 Task: Enable the option "Use mb-tree rate control" for "H.264/MPEG-4 Part 10/AVC encoder (x264).
Action: Mouse moved to (92, 12)
Screenshot: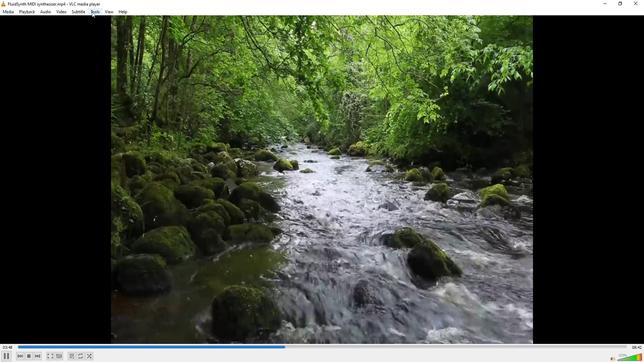
Action: Mouse pressed left at (92, 12)
Screenshot: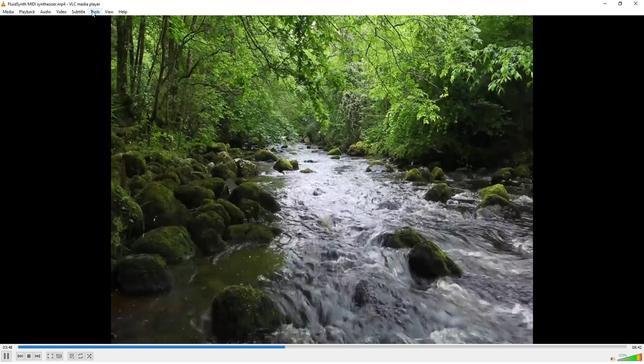 
Action: Mouse moved to (110, 94)
Screenshot: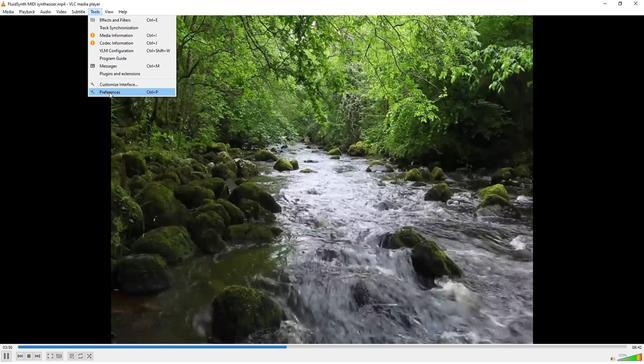 
Action: Mouse pressed left at (110, 94)
Screenshot: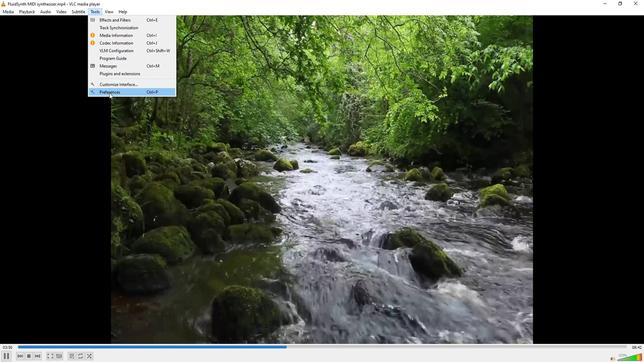 
Action: Mouse moved to (77, 283)
Screenshot: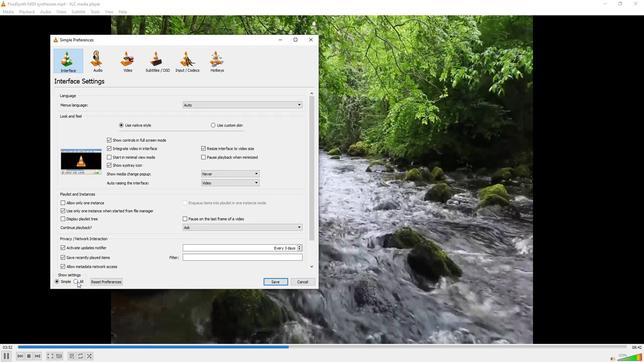 
Action: Mouse pressed left at (77, 283)
Screenshot: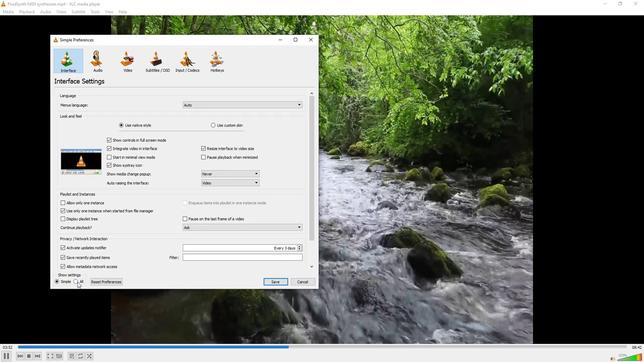 
Action: Mouse moved to (65, 217)
Screenshot: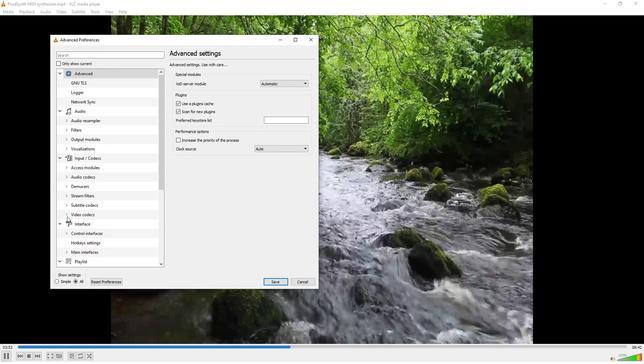 
Action: Mouse pressed left at (65, 217)
Screenshot: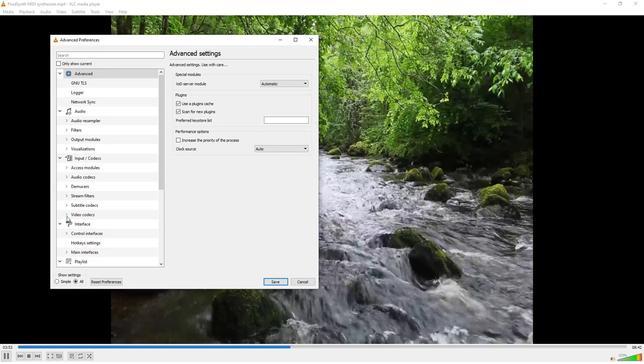 
Action: Mouse moved to (74, 221)
Screenshot: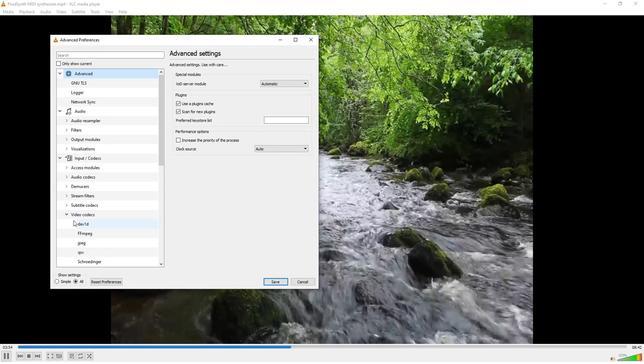 
Action: Mouse scrolled (74, 221) with delta (0, 0)
Screenshot: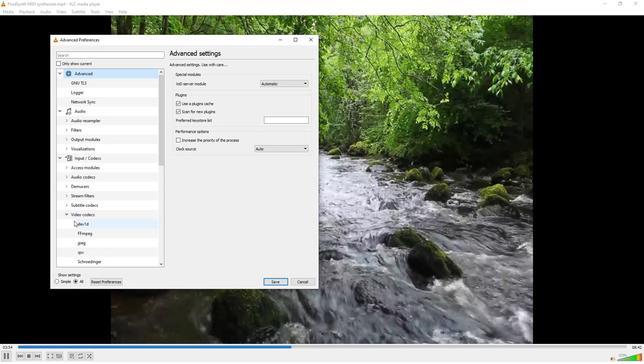 
Action: Mouse moved to (88, 259)
Screenshot: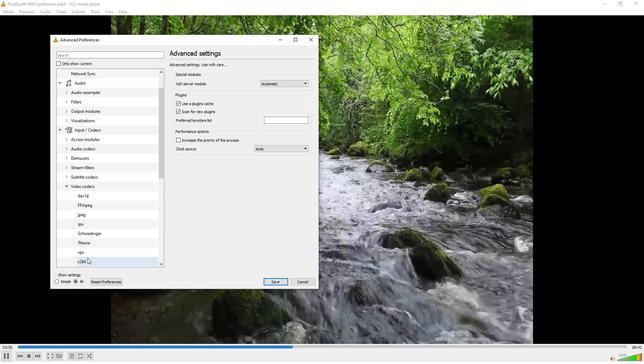 
Action: Mouse pressed left at (88, 259)
Screenshot: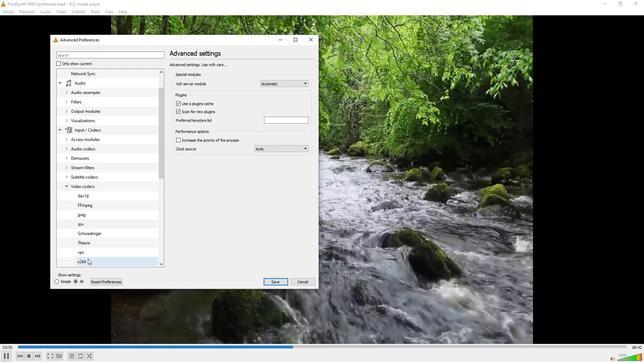 
Action: Mouse moved to (203, 227)
Screenshot: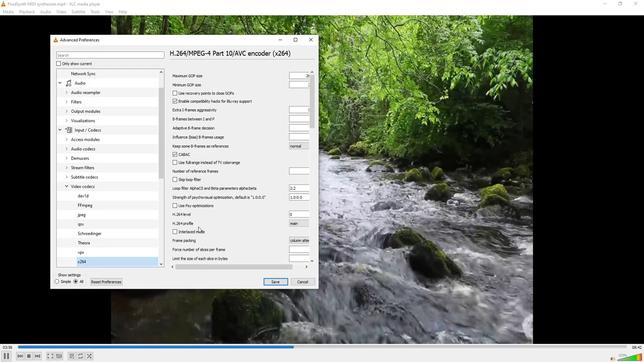 
Action: Mouse scrolled (203, 227) with delta (0, 0)
Screenshot: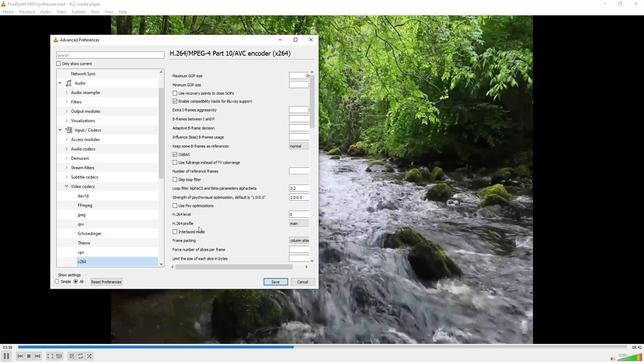
Action: Mouse scrolled (203, 227) with delta (0, 0)
Screenshot: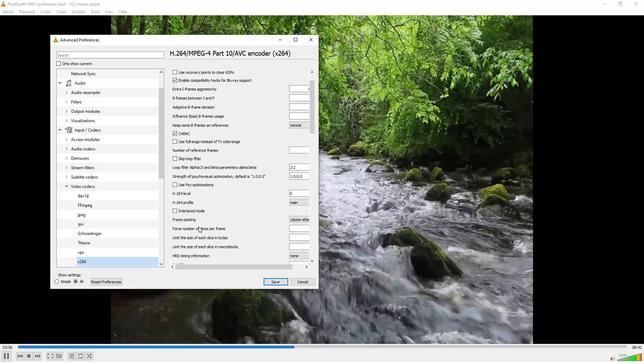 
Action: Mouse scrolled (203, 227) with delta (0, 0)
Screenshot: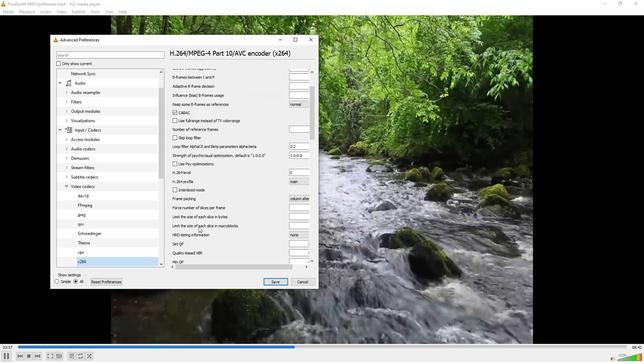 
Action: Mouse scrolled (203, 227) with delta (0, 0)
Screenshot: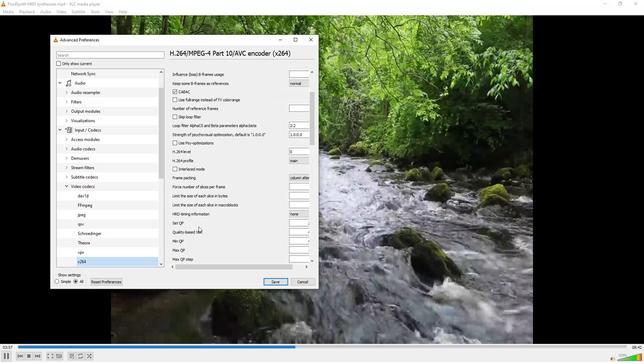 
Action: Mouse scrolled (203, 227) with delta (0, 0)
Screenshot: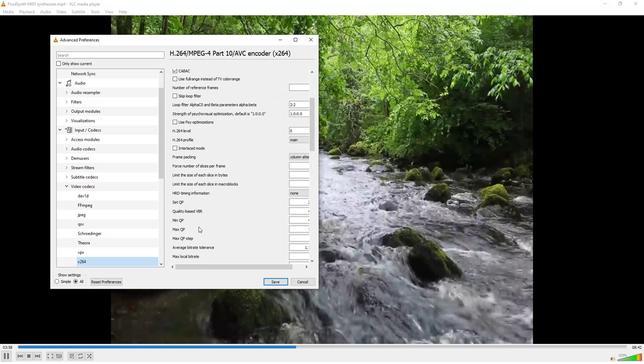 
Action: Mouse scrolled (203, 227) with delta (0, 0)
Screenshot: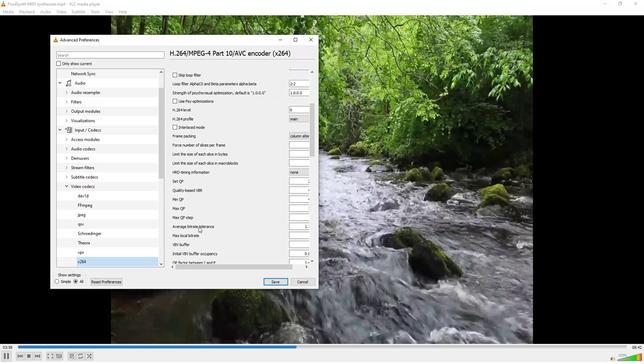 
Action: Mouse scrolled (203, 227) with delta (0, 0)
Screenshot: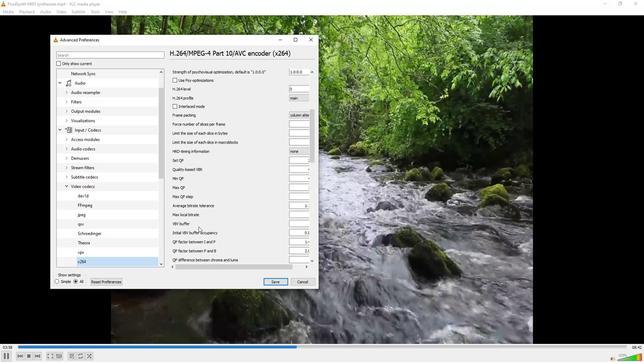 
Action: Mouse scrolled (203, 227) with delta (0, 0)
Screenshot: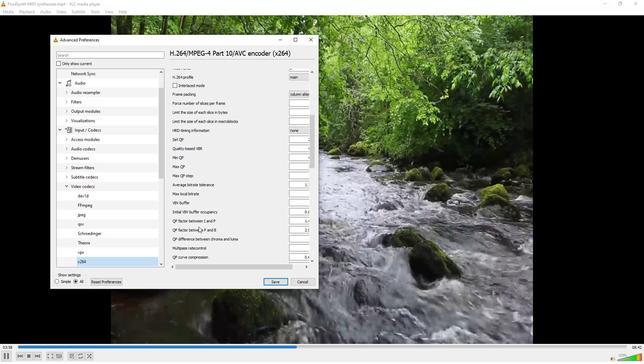 
Action: Mouse scrolled (203, 227) with delta (0, 0)
Screenshot: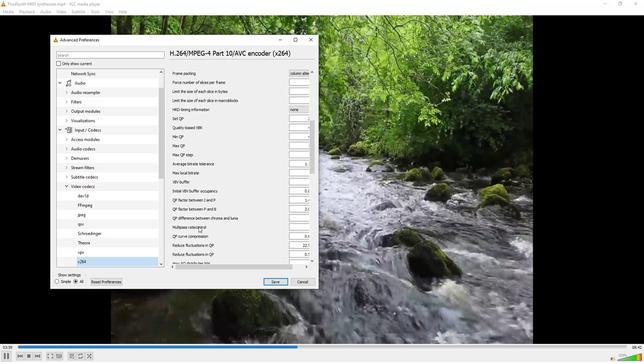 
Action: Mouse scrolled (203, 227) with delta (0, 0)
Screenshot: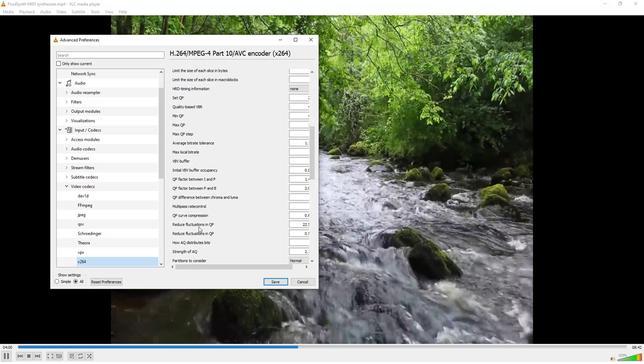 
Action: Mouse scrolled (203, 227) with delta (0, 0)
Screenshot: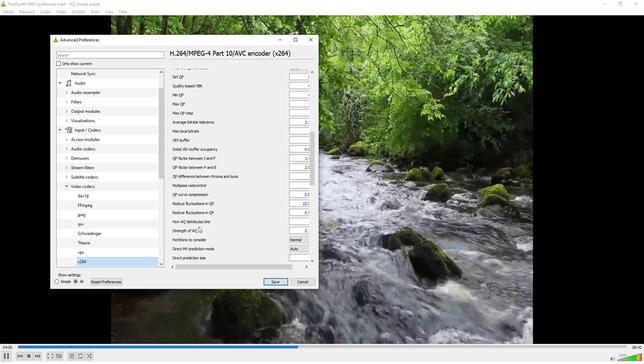 
Action: Mouse scrolled (203, 227) with delta (0, 0)
Screenshot: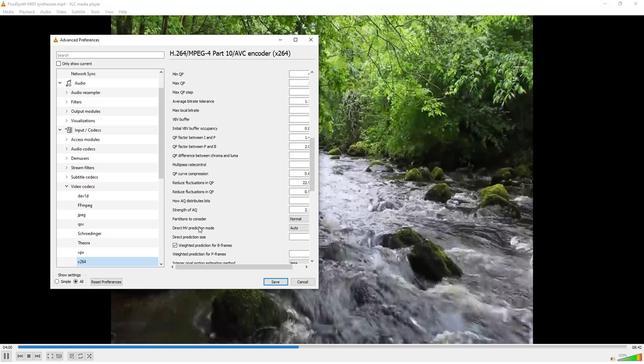 
Action: Mouse scrolled (203, 227) with delta (0, 0)
Screenshot: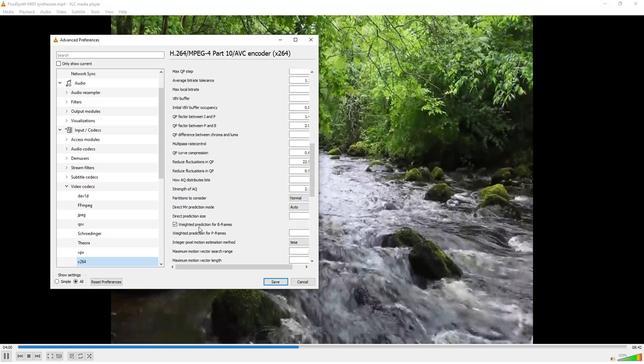 
Action: Mouse scrolled (203, 227) with delta (0, 0)
Screenshot: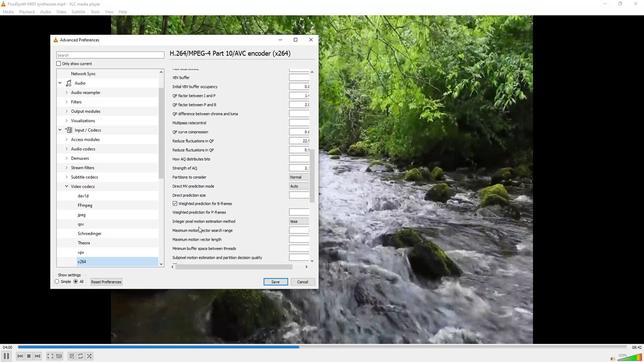 
Action: Mouse scrolled (203, 227) with delta (0, 0)
Screenshot: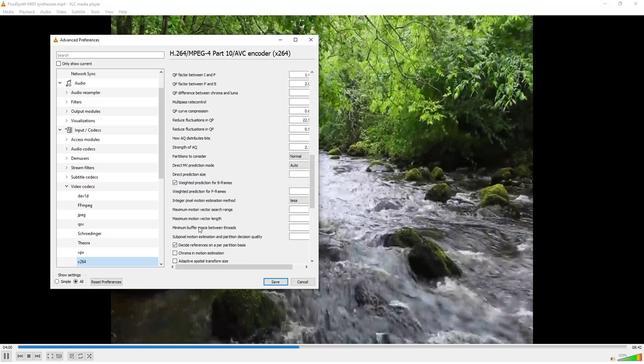
Action: Mouse moved to (203, 234)
Screenshot: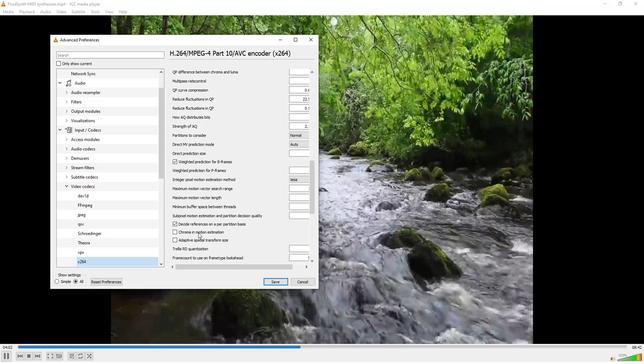 
Action: Mouse scrolled (203, 234) with delta (0, 0)
Screenshot: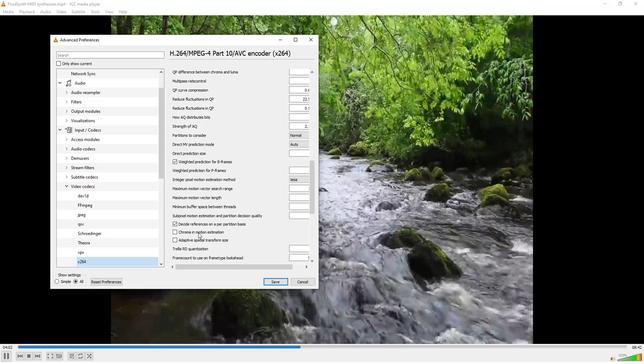 
Action: Mouse scrolled (203, 234) with delta (0, 0)
Screenshot: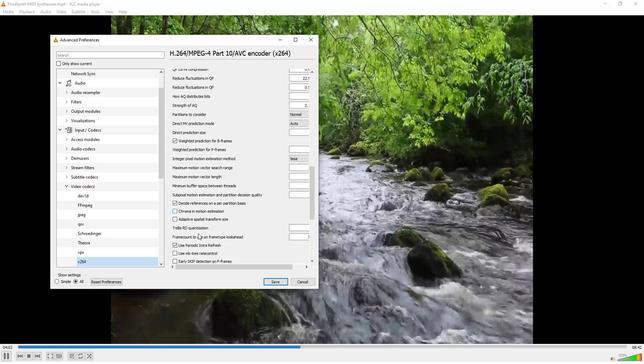 
Action: Mouse moved to (179, 234)
Screenshot: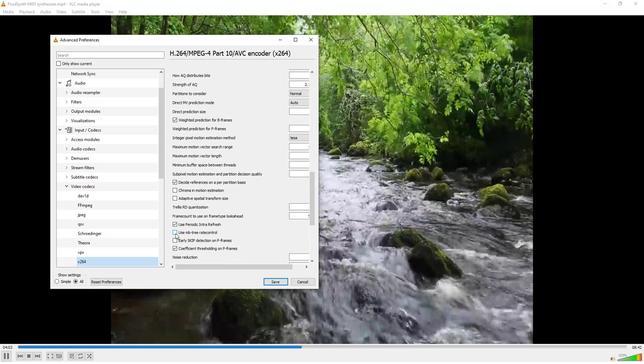 
Action: Mouse pressed left at (179, 234)
Screenshot: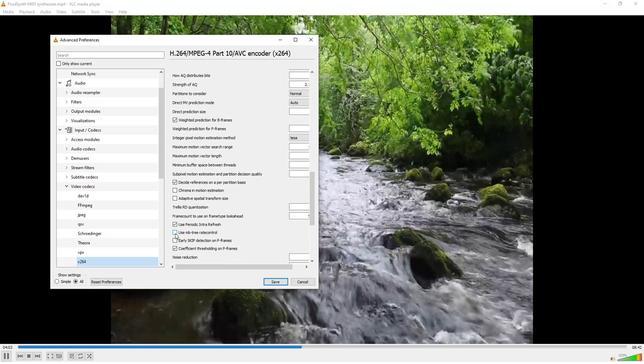 
Action: Mouse moved to (206, 238)
Screenshot: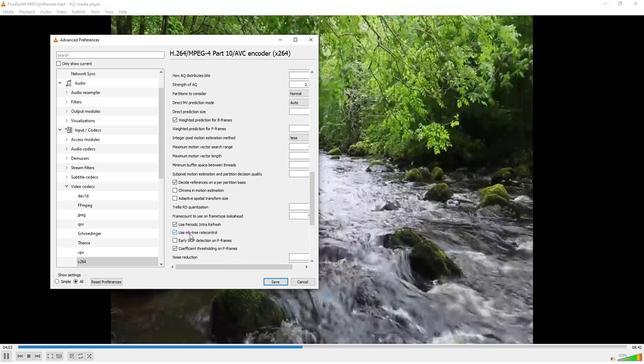 
